 Task: Create an event for the investment portfolio review.
Action: Mouse moved to (79, 113)
Screenshot: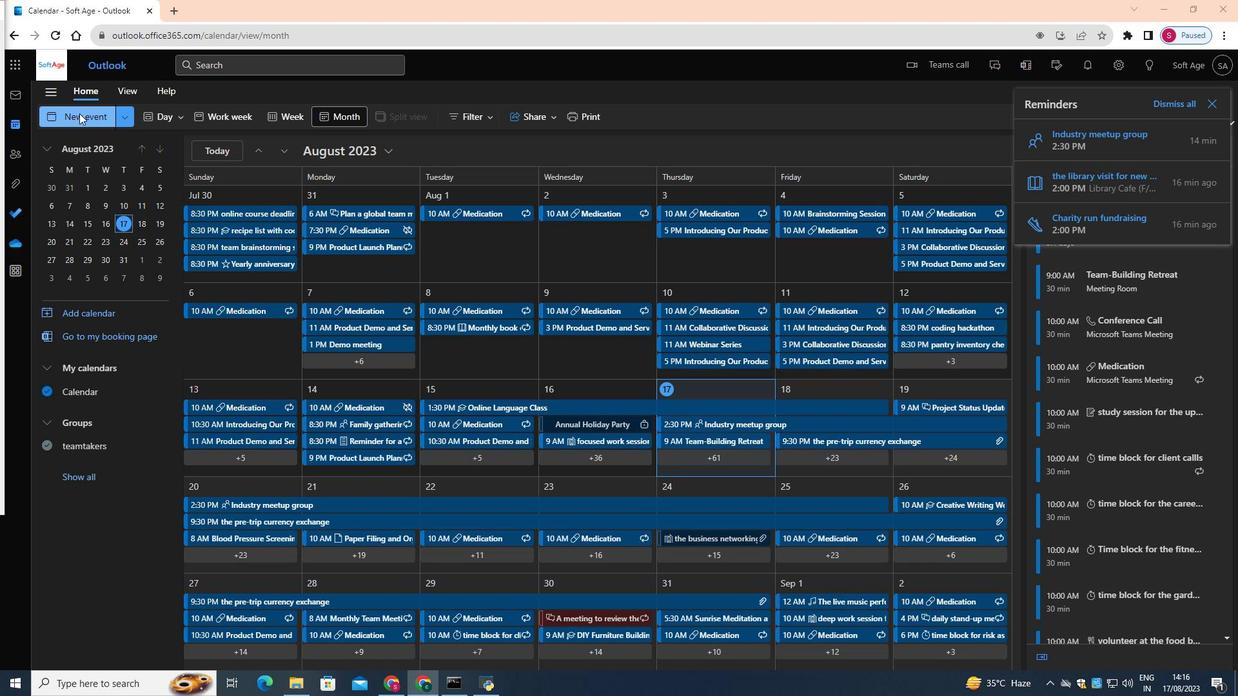 
Action: Mouse pressed left at (79, 113)
Screenshot: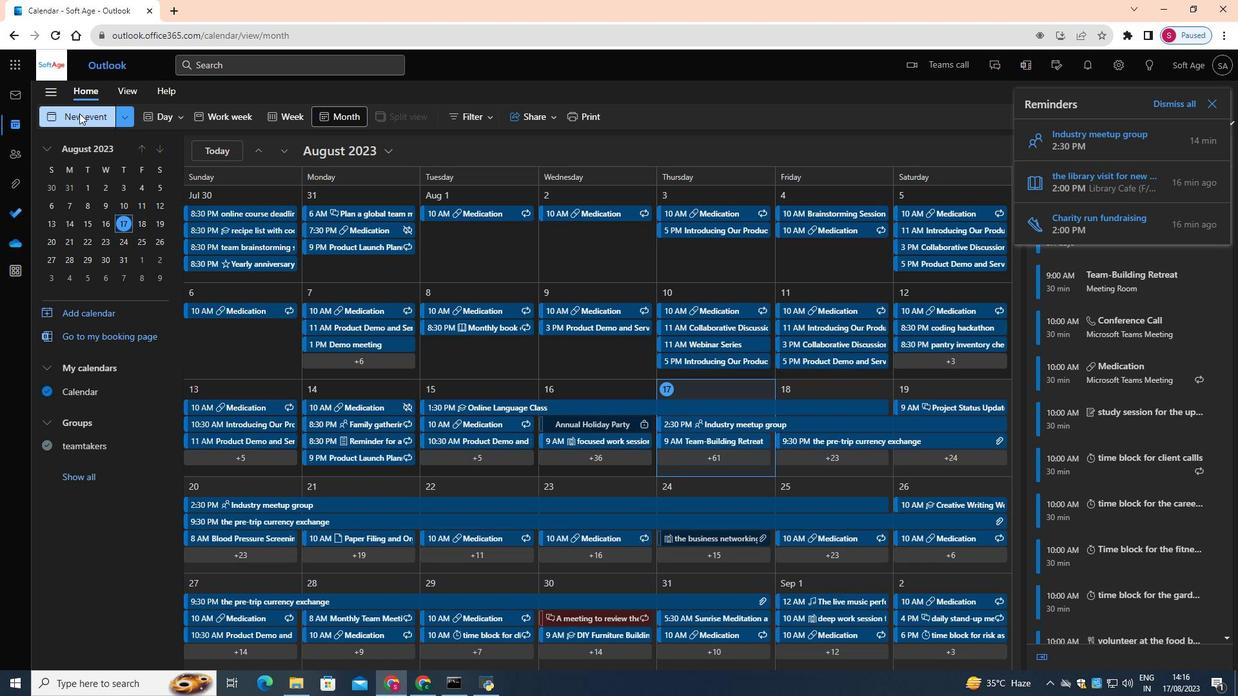 
Action: Mouse moved to (368, 197)
Screenshot: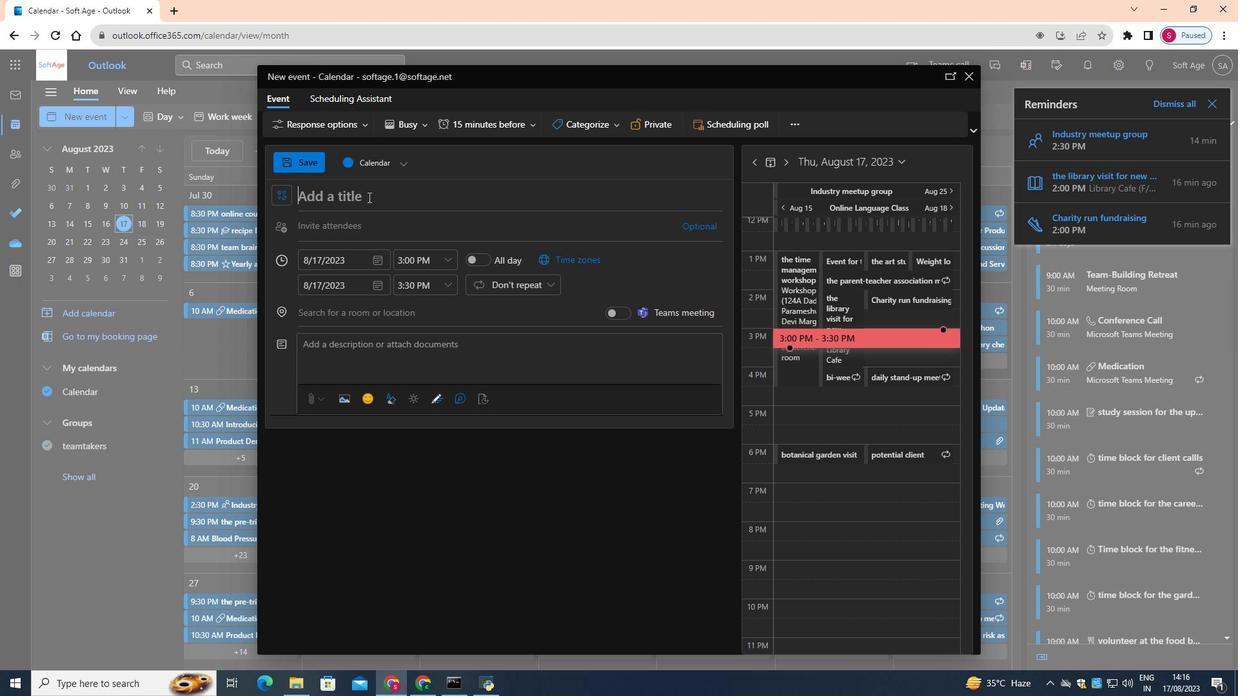 
Action: Mouse pressed left at (368, 197)
Screenshot: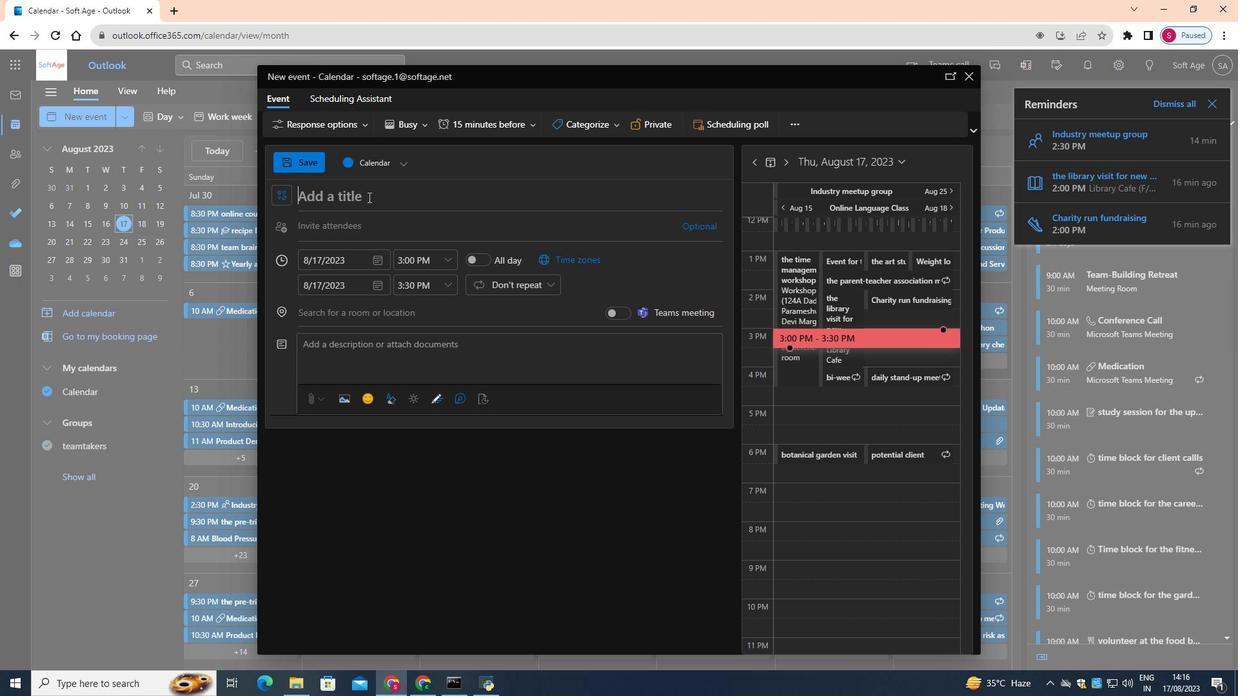 
Action: Key pressed <Key.shift>Investment<Key.space><Key.shift>Portfolio<Key.space>
Screenshot: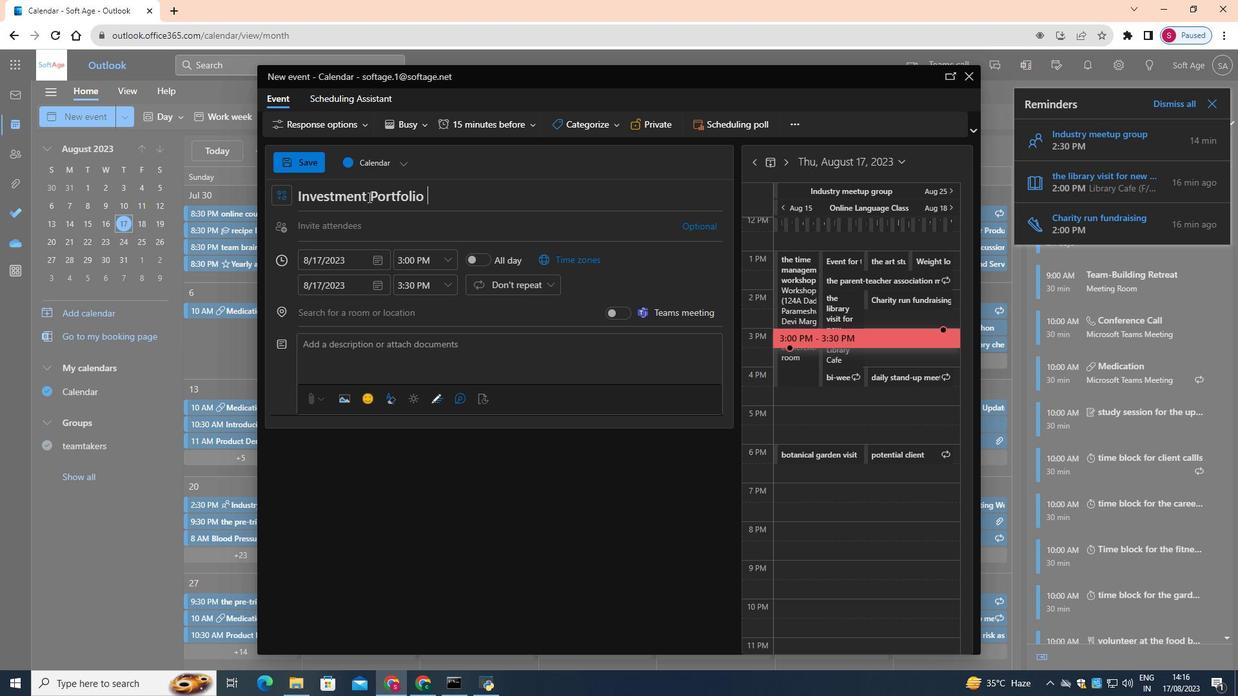 
Action: Mouse moved to (368, 197)
Screenshot: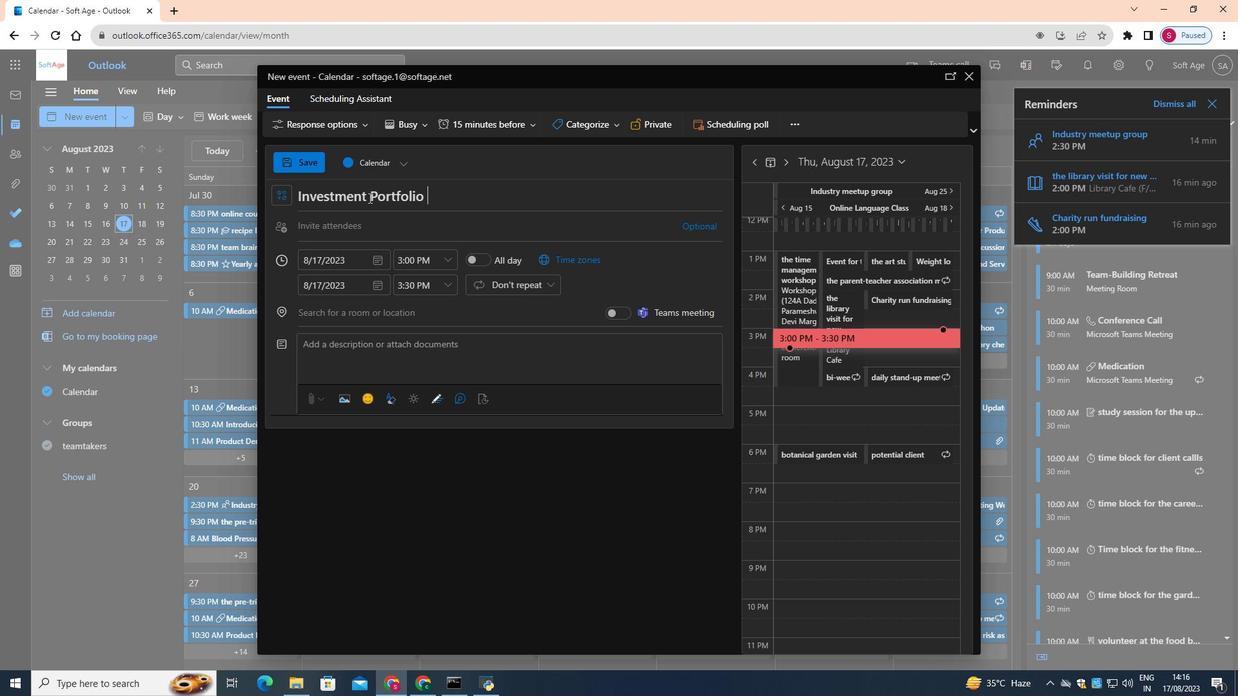 
Action: Key pressed <Key.shift>Review
Screenshot: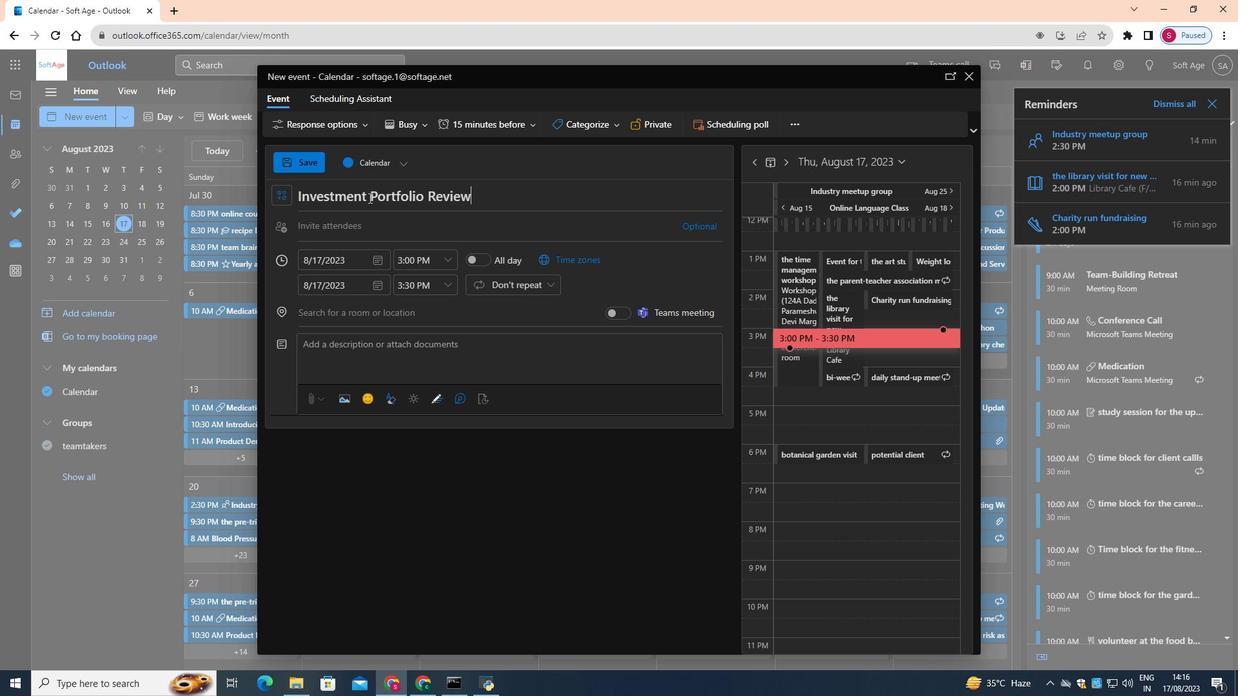 
Action: Mouse moved to (376, 262)
Screenshot: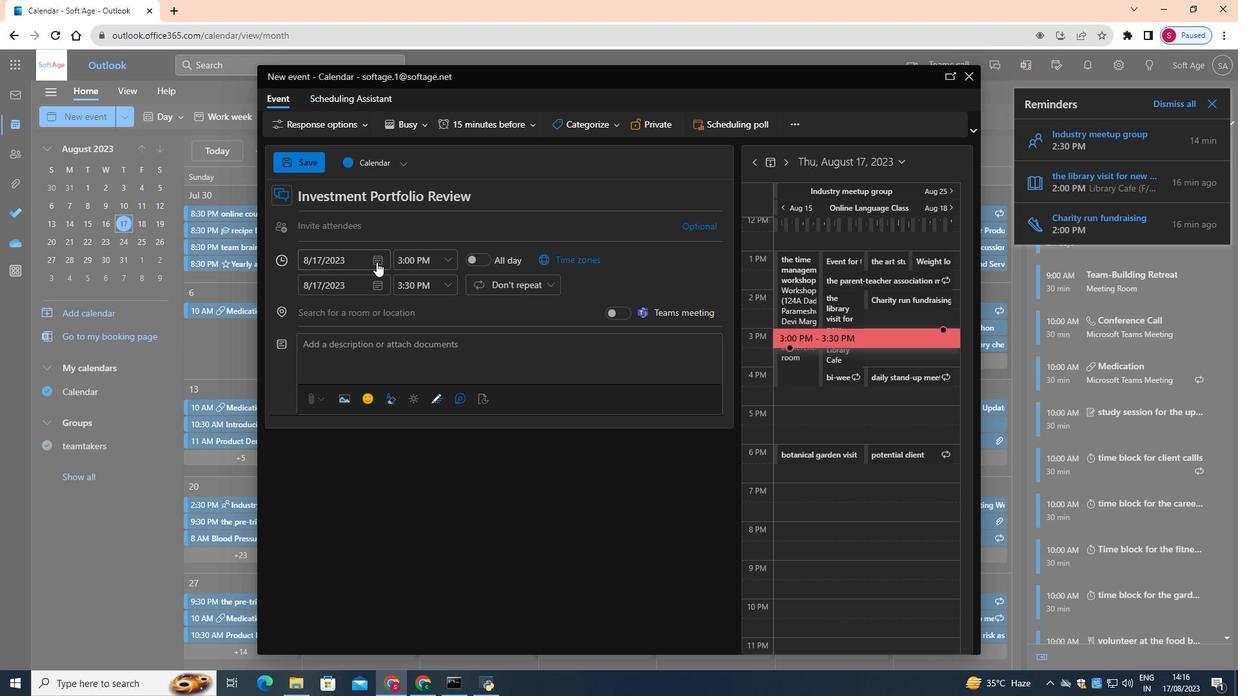 
Action: Mouse pressed left at (376, 262)
Screenshot: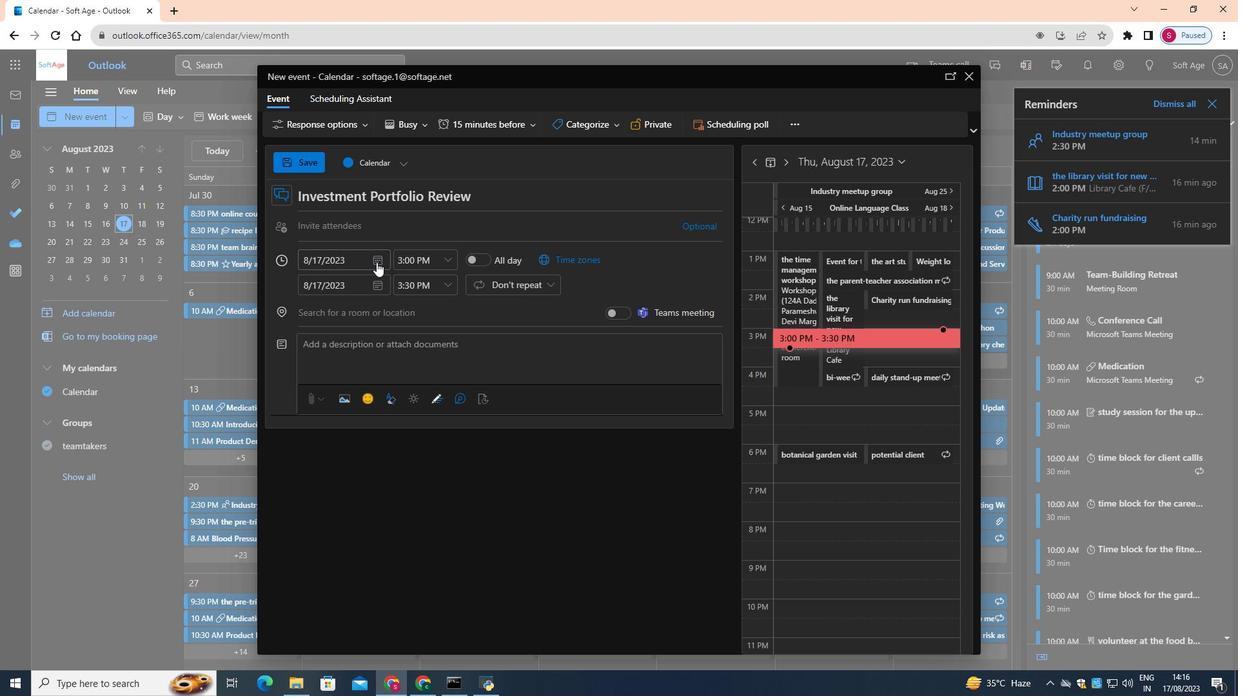 
Action: Mouse moved to (334, 379)
Screenshot: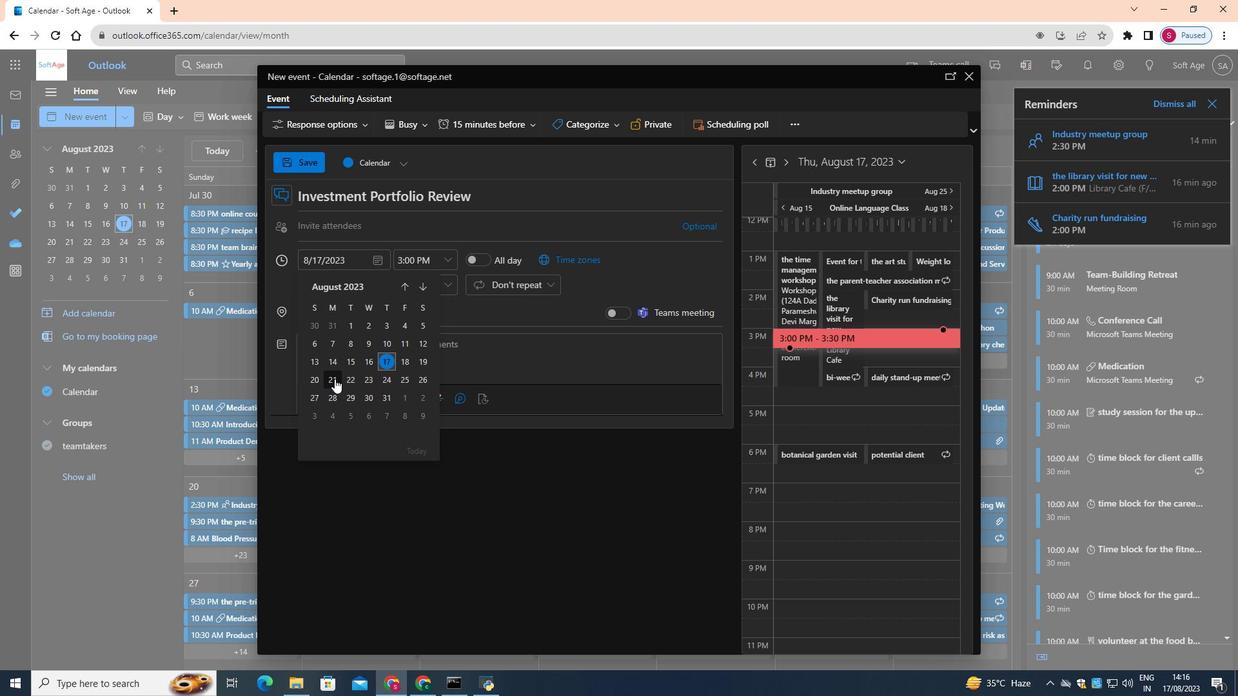 
Action: Mouse pressed left at (334, 379)
Screenshot: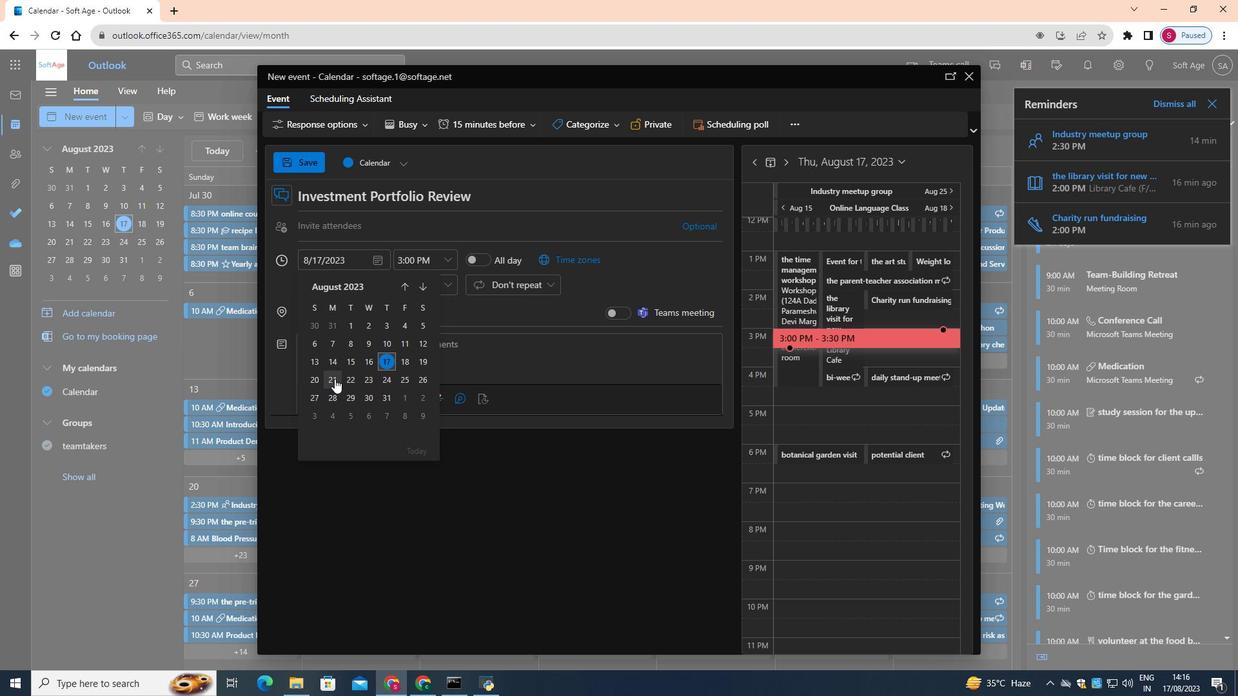 
Action: Mouse moved to (445, 262)
Screenshot: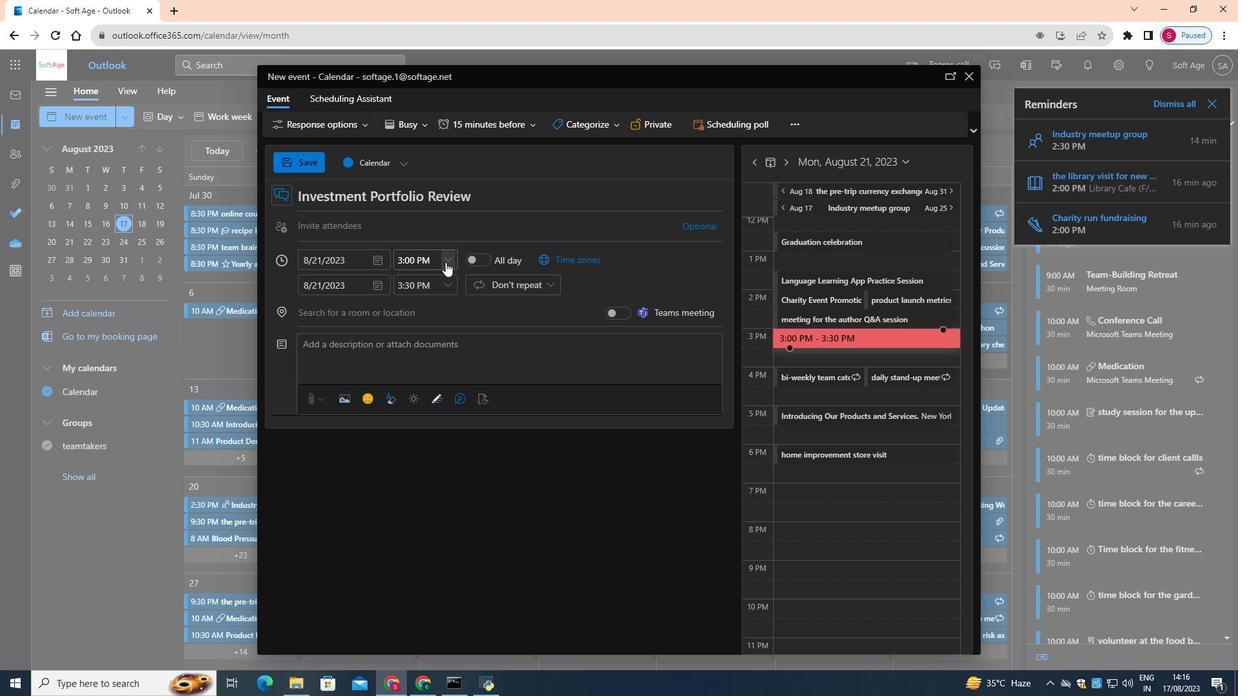 
Action: Mouse pressed left at (445, 262)
Screenshot: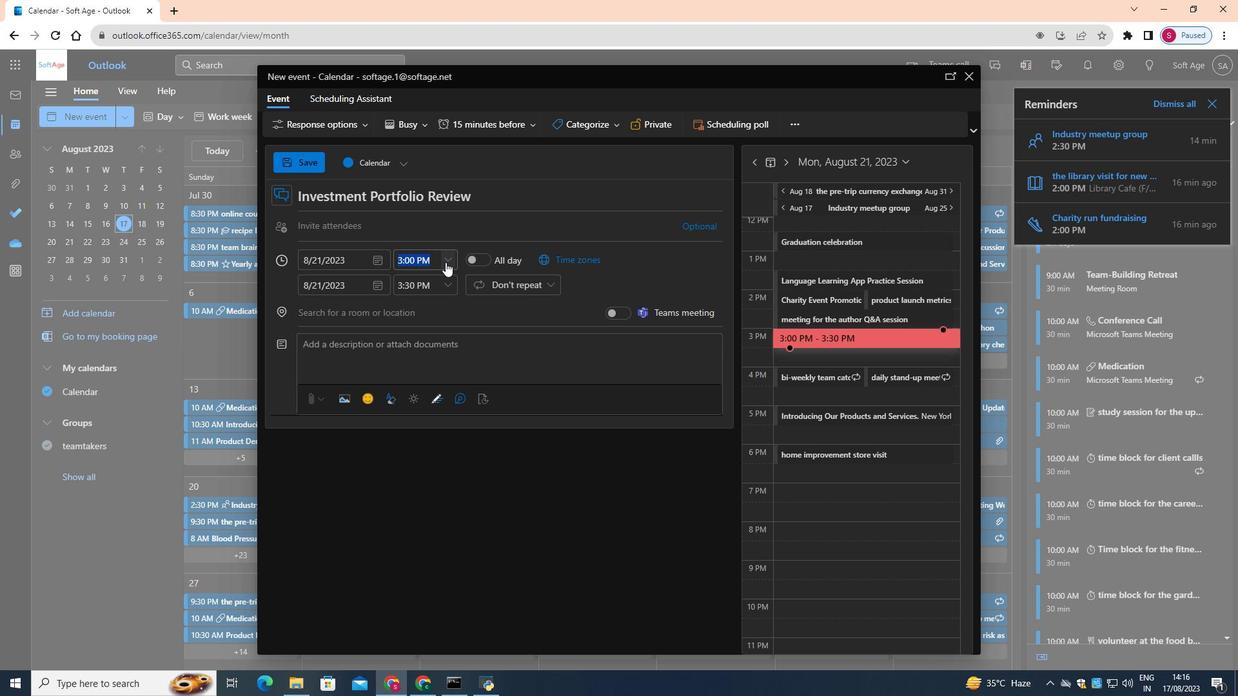 
Action: Mouse moved to (430, 284)
Screenshot: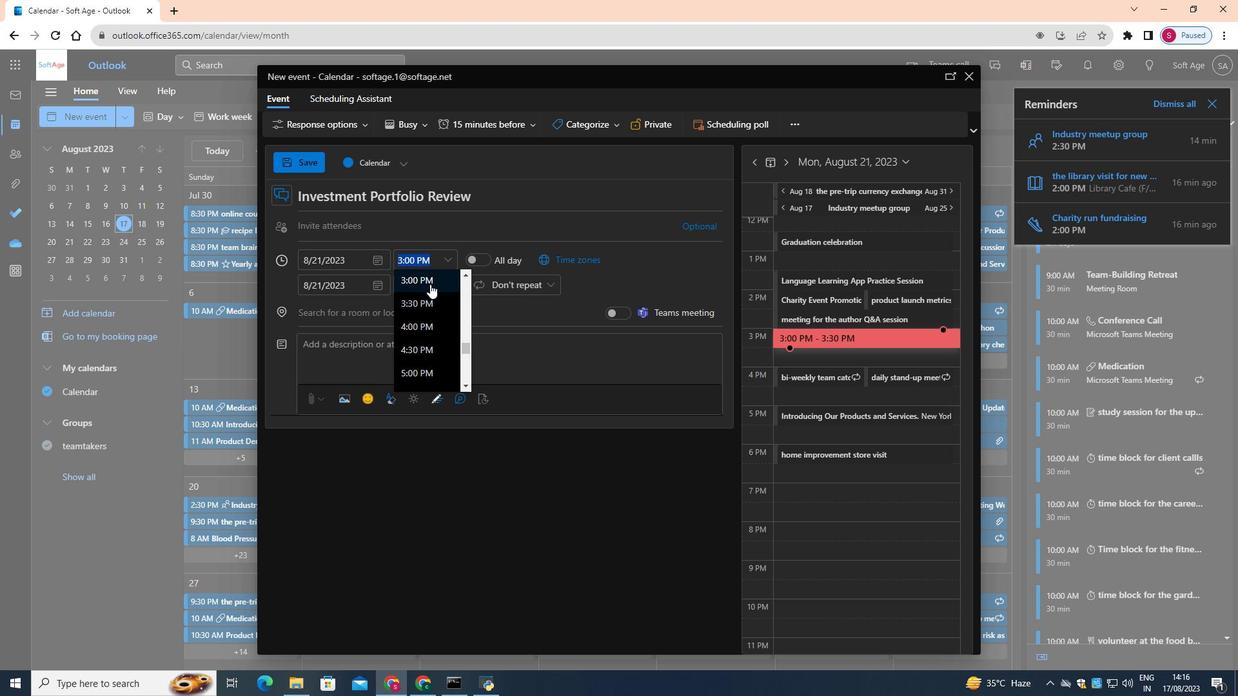 
Action: Mouse pressed left at (430, 284)
Screenshot: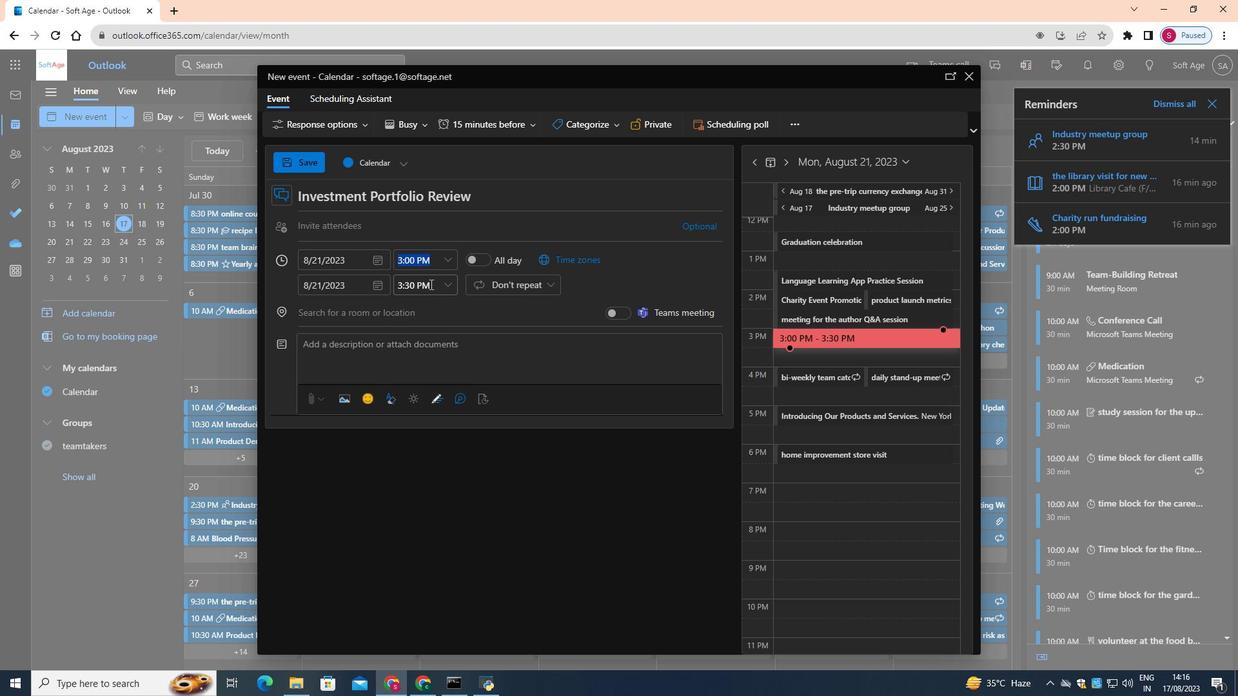 
Action: Mouse moved to (448, 284)
Screenshot: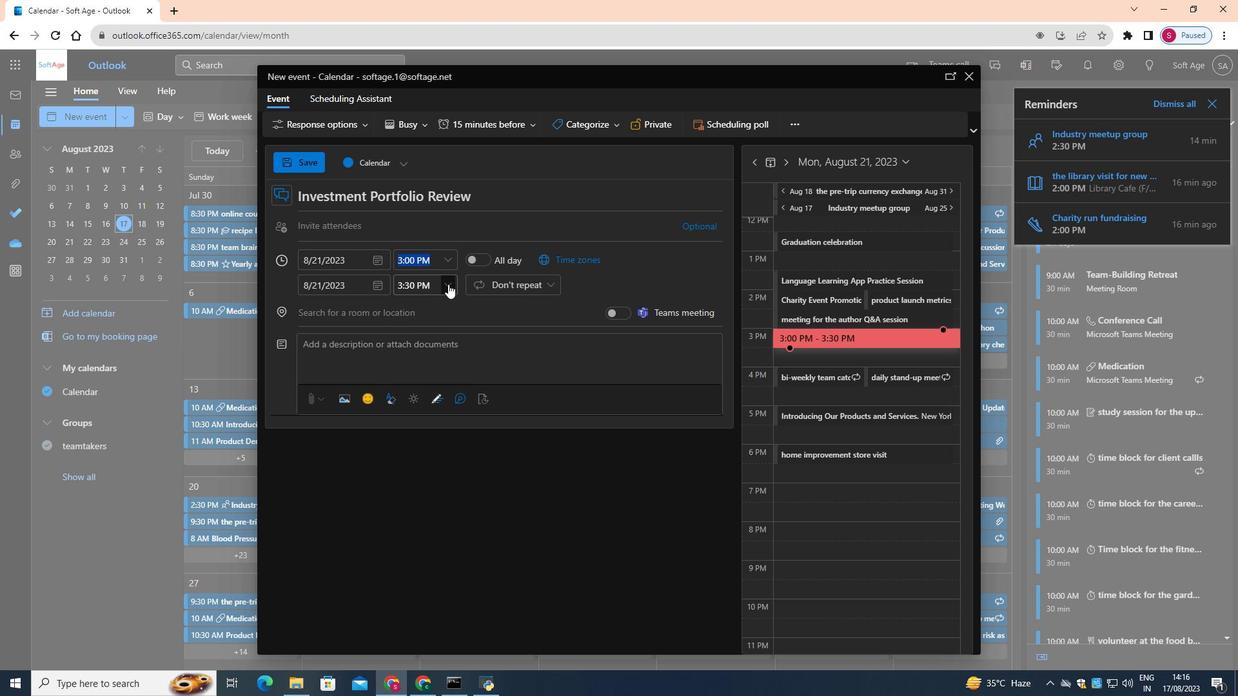 
Action: Mouse pressed left at (448, 284)
Screenshot: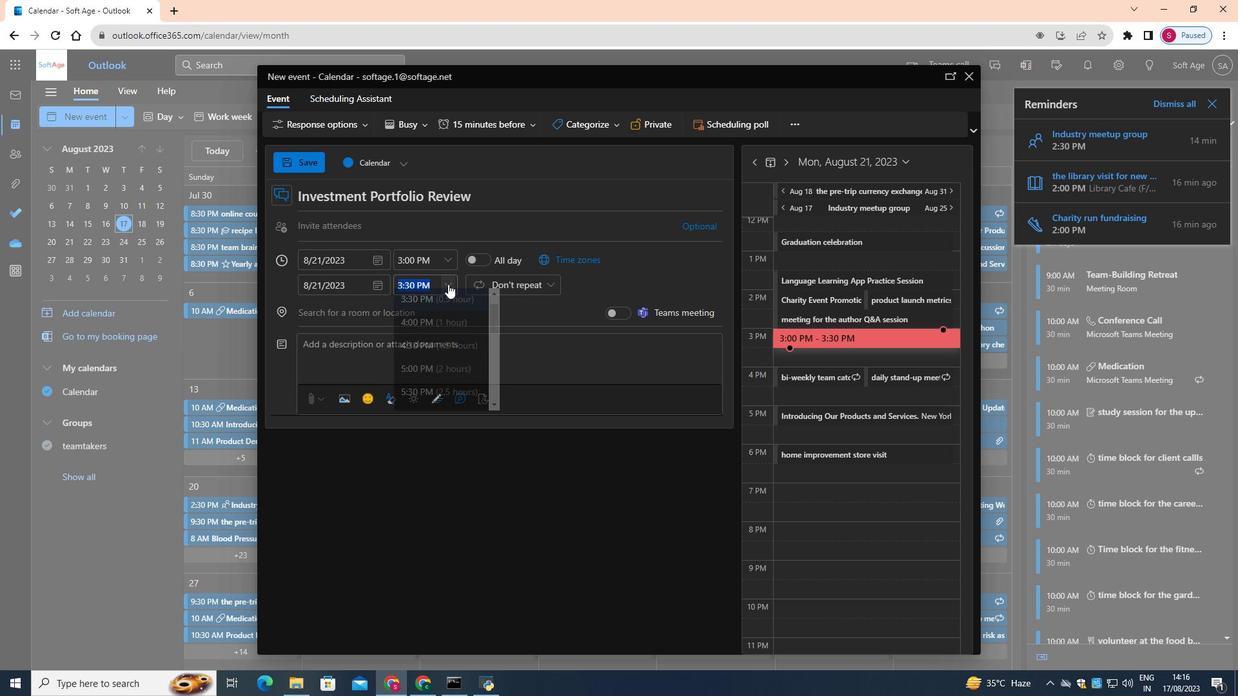 
Action: Mouse moved to (433, 371)
Screenshot: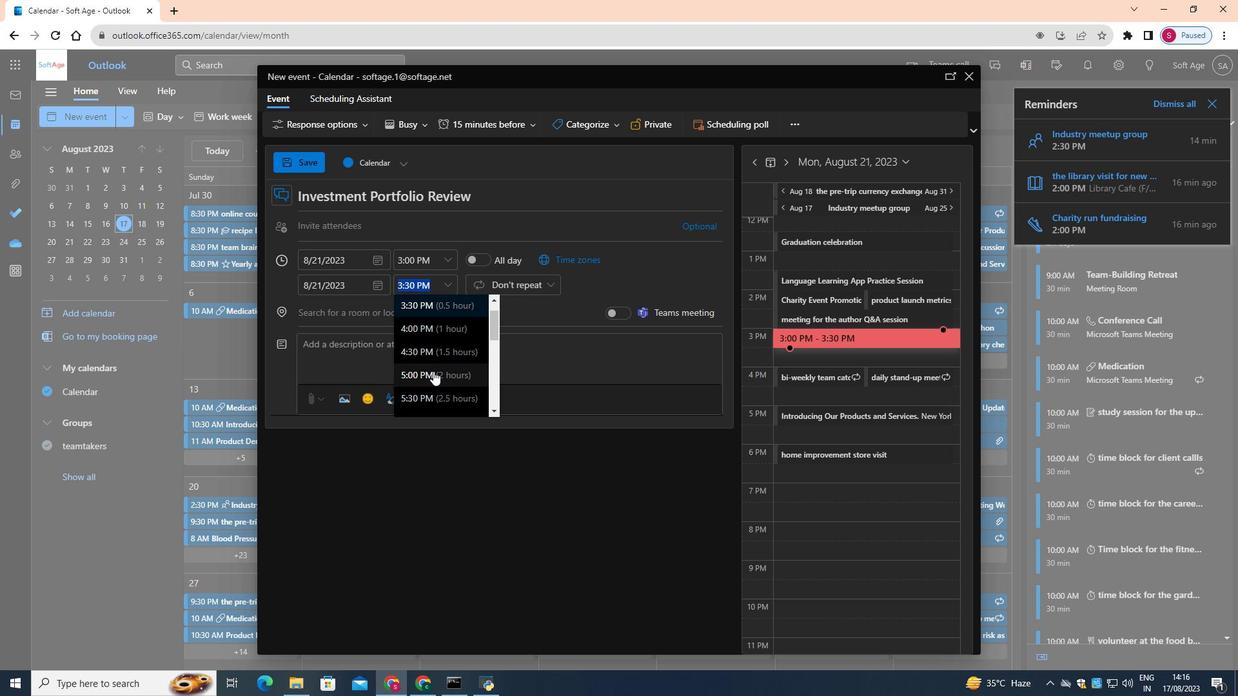 
Action: Mouse pressed left at (433, 371)
Screenshot: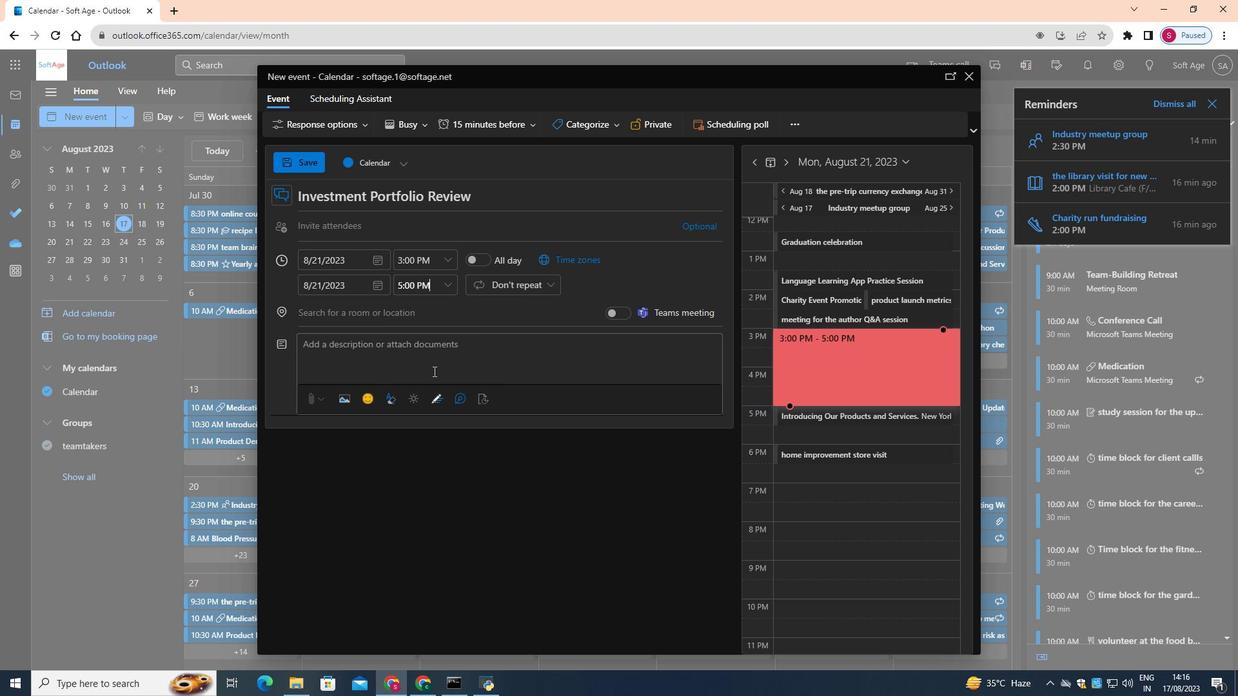 
Action: Mouse moved to (479, 350)
Screenshot: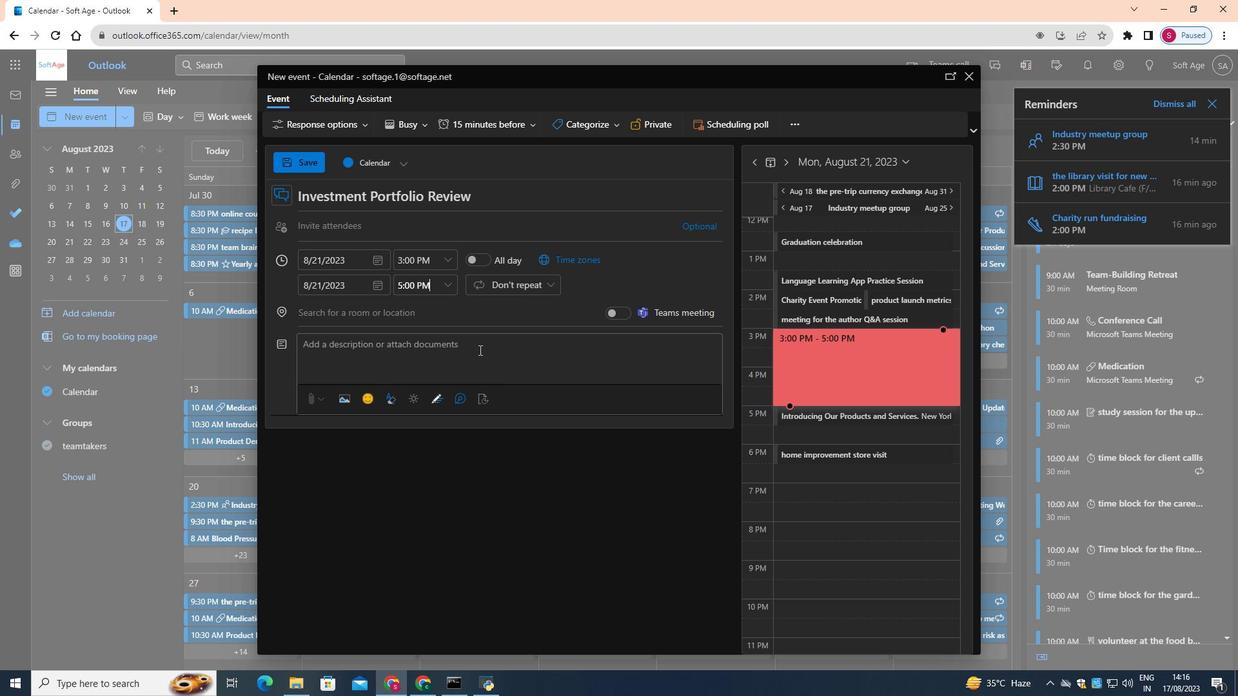 
Action: Mouse pressed left at (479, 350)
Screenshot: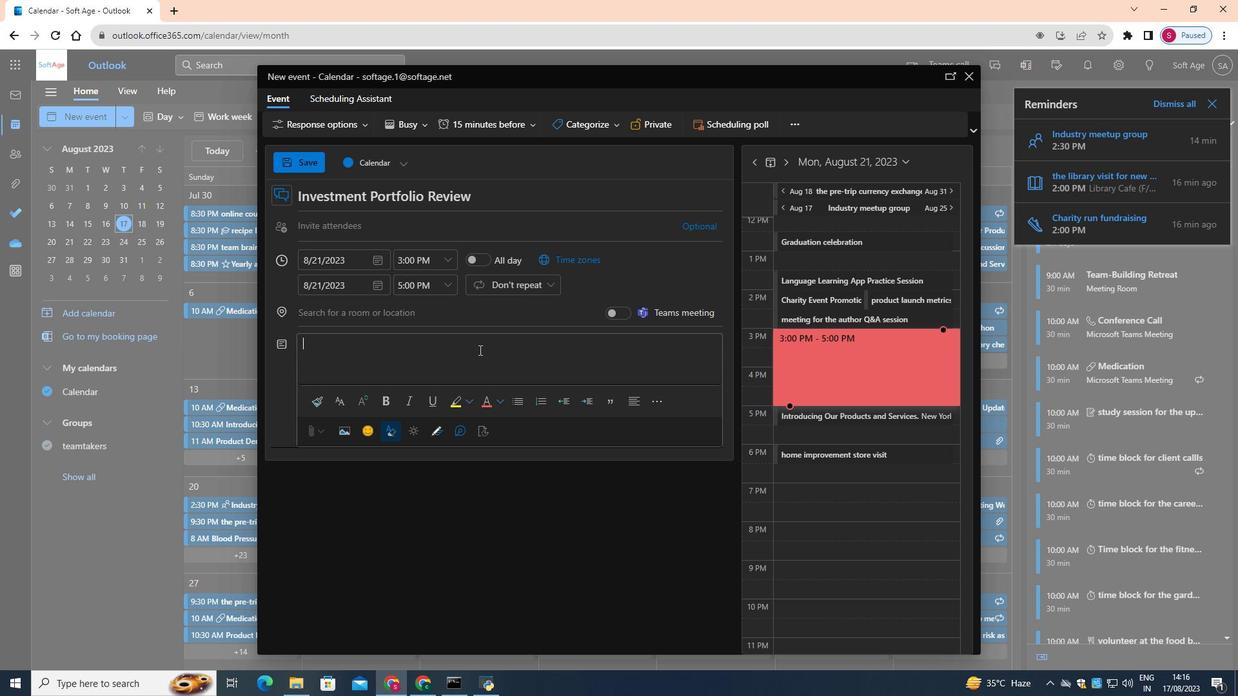 
Action: Key pressed <Key.shift>Secure<Key.space>your<Key.space>financial<Key.space>future<Key.space>with<Key.space>an<Key.space><Key.shift>Investment<Key.space><Key.shift>Portfolio<Key.space><Key.shift>Review<Key.space><Key.shift>Consultation.<Key.space><Key.shift>Join<Key.space>us<Key.space>for<Key.space>a<Key.space>personalized<Key.space>session<Key.space>where<Key.space>you'll<Key.space>receive<Key.space>expert<Key.space>insights<Key.space>and<Key.space>recommendations<Key.space>to<Key.space>optimize<Key.space>your<Key.space>investment<Key.space>strategy.
Screenshot: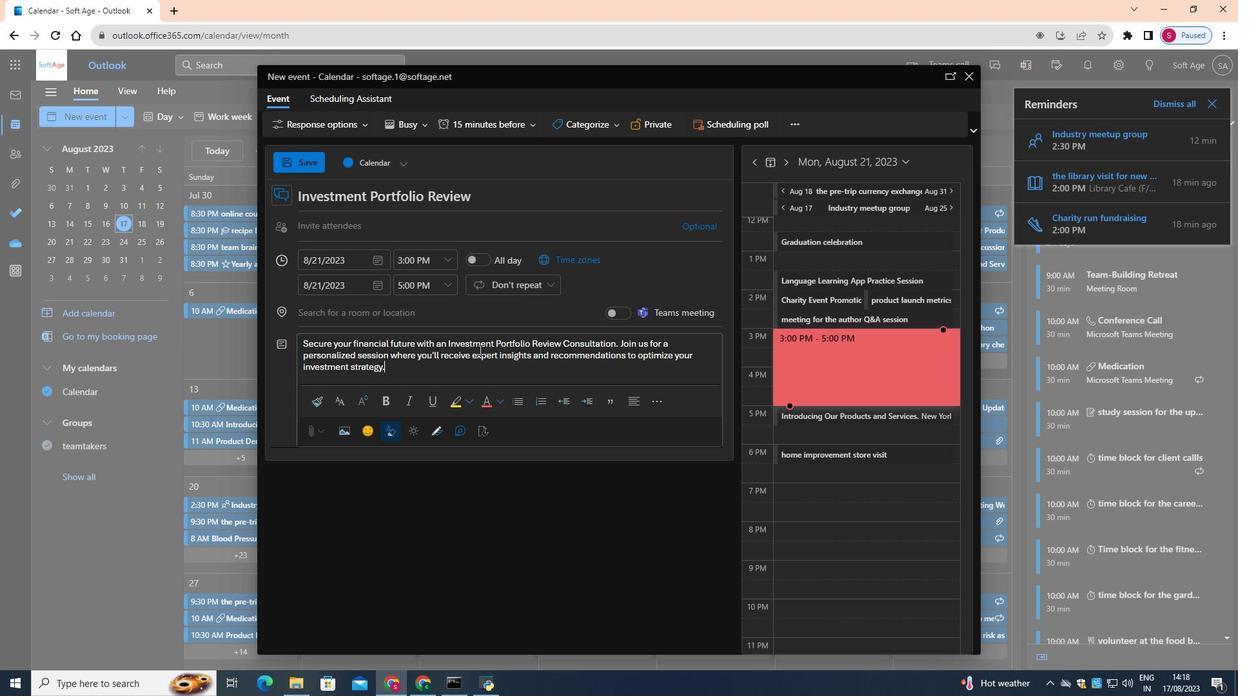 
Action: Mouse moved to (304, 343)
Screenshot: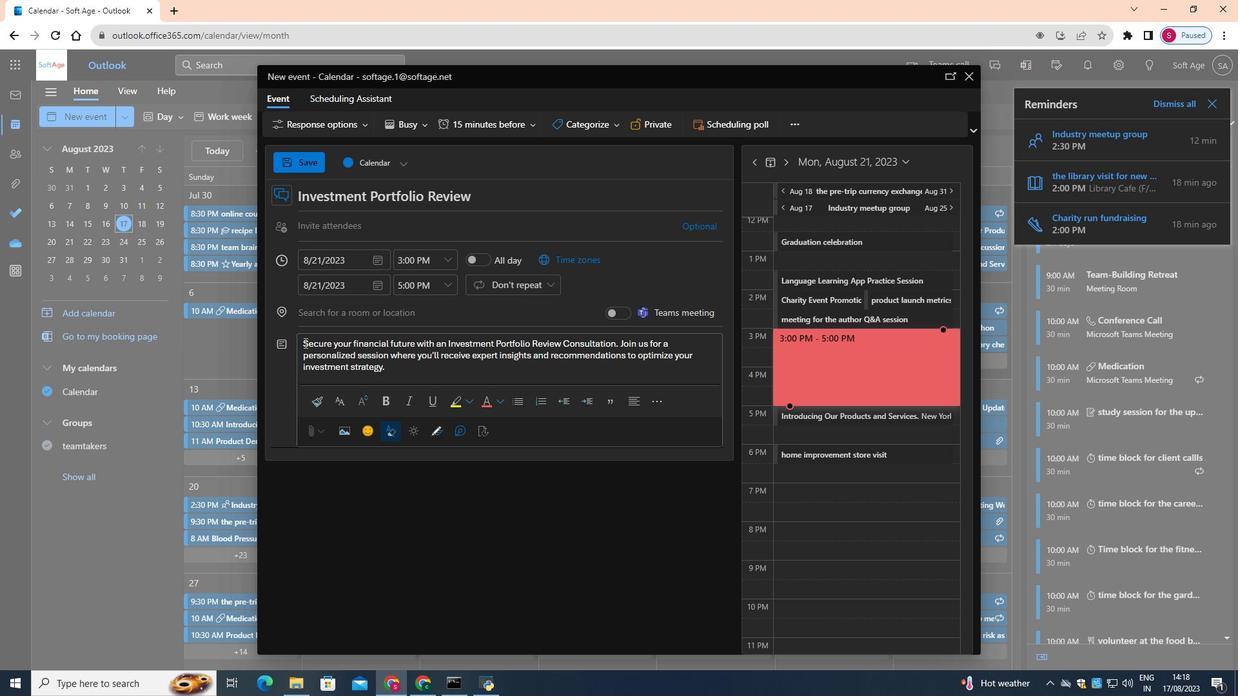 
Action: Mouse pressed left at (304, 343)
Screenshot: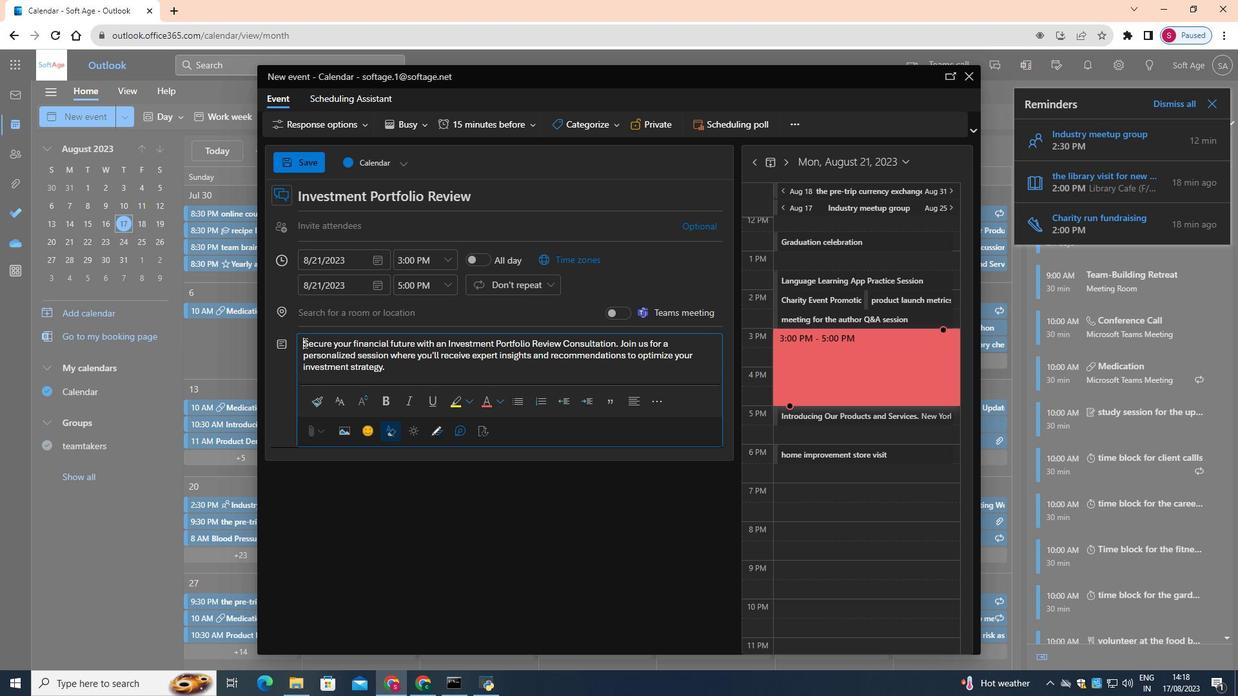 
Action: Mouse moved to (501, 404)
Screenshot: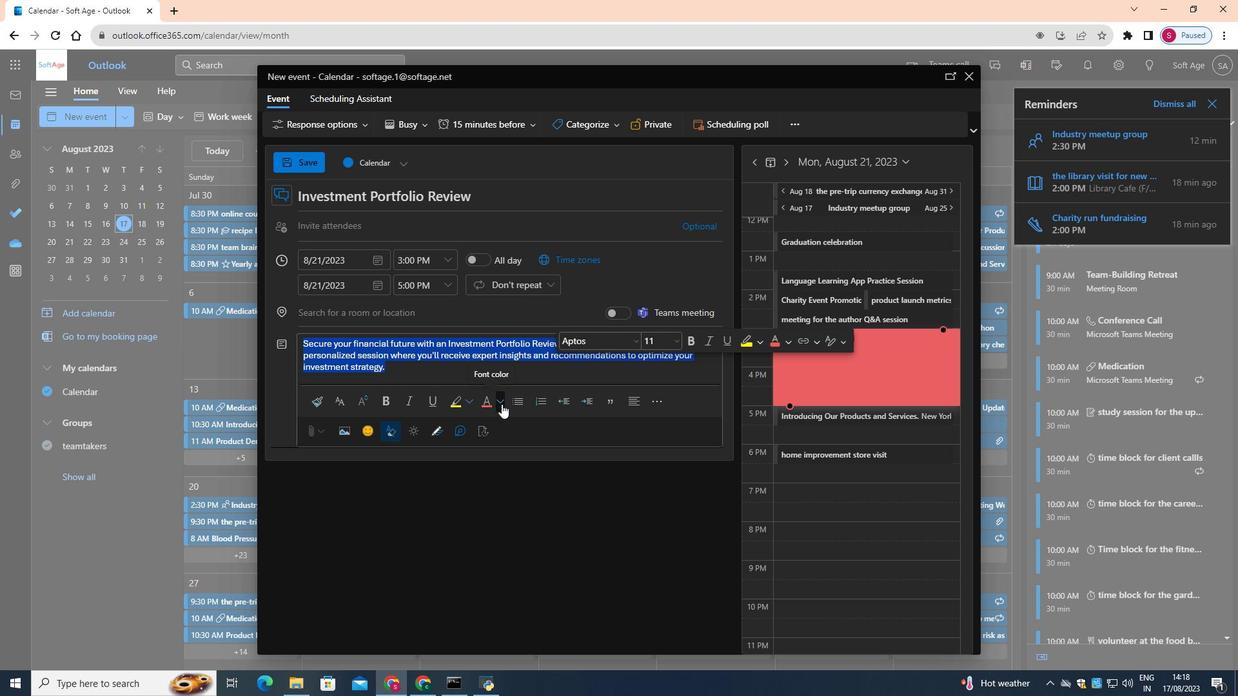 
Action: Mouse pressed left at (501, 404)
Screenshot: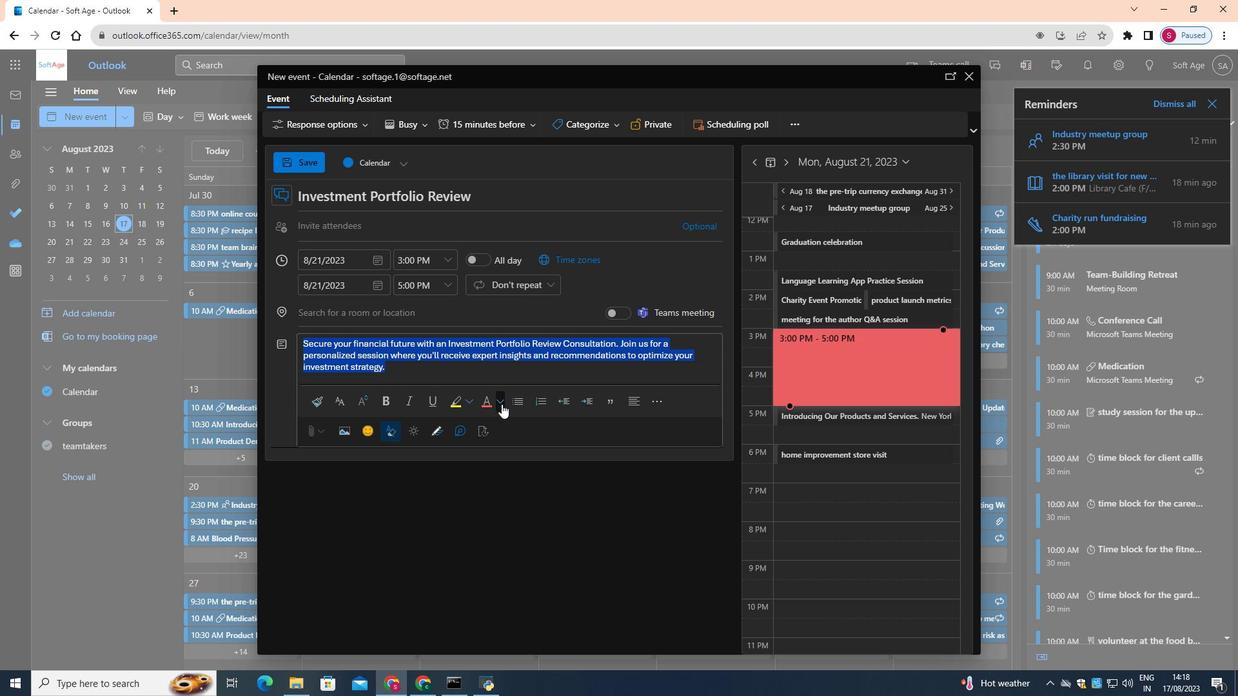 
Action: Mouse moved to (513, 455)
Screenshot: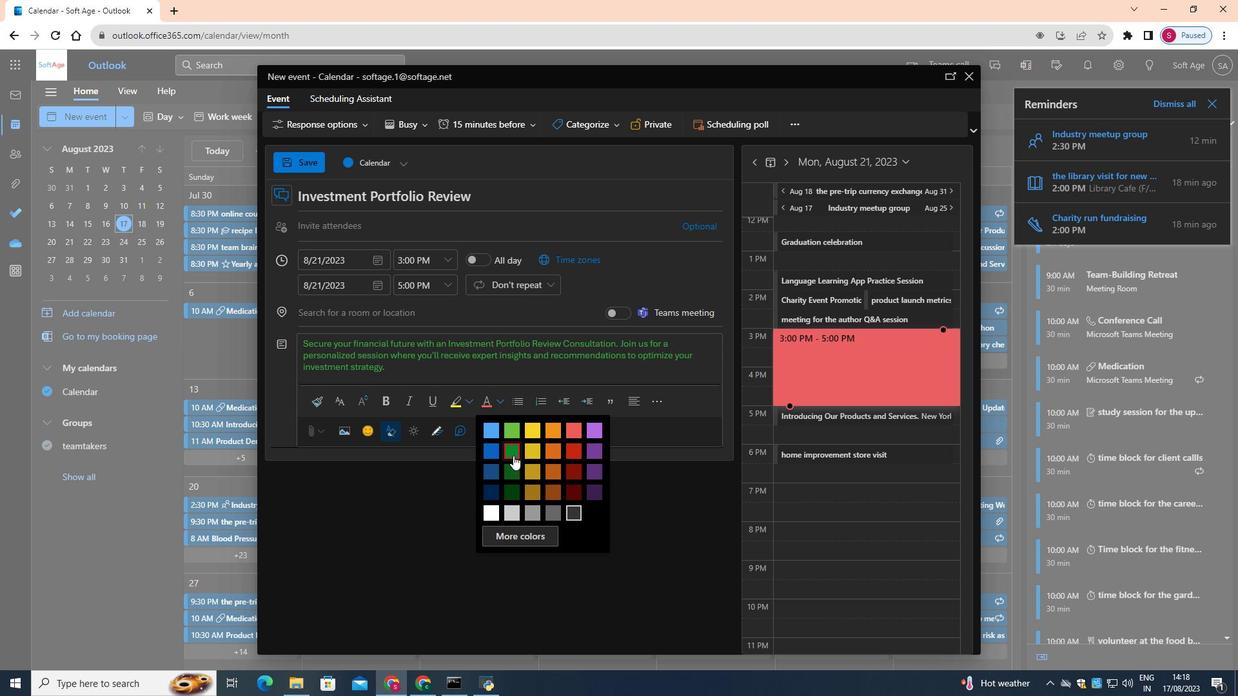 
Action: Mouse pressed left at (513, 455)
Screenshot: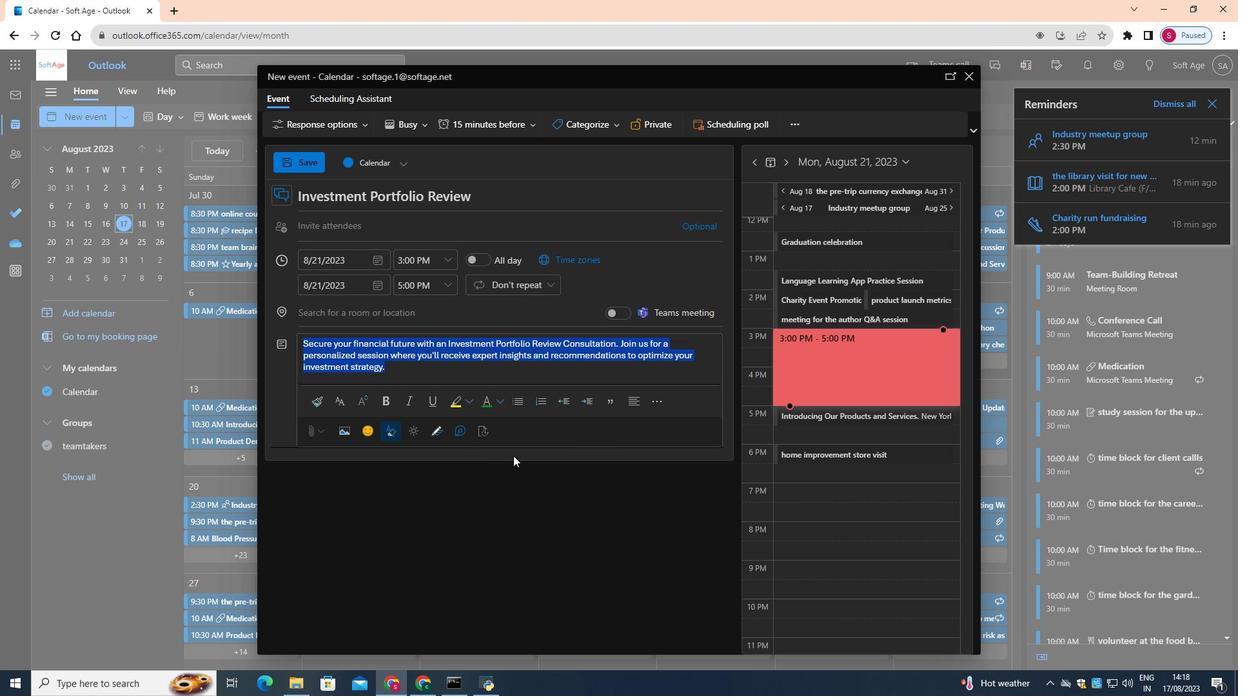
Action: Mouse moved to (313, 165)
Screenshot: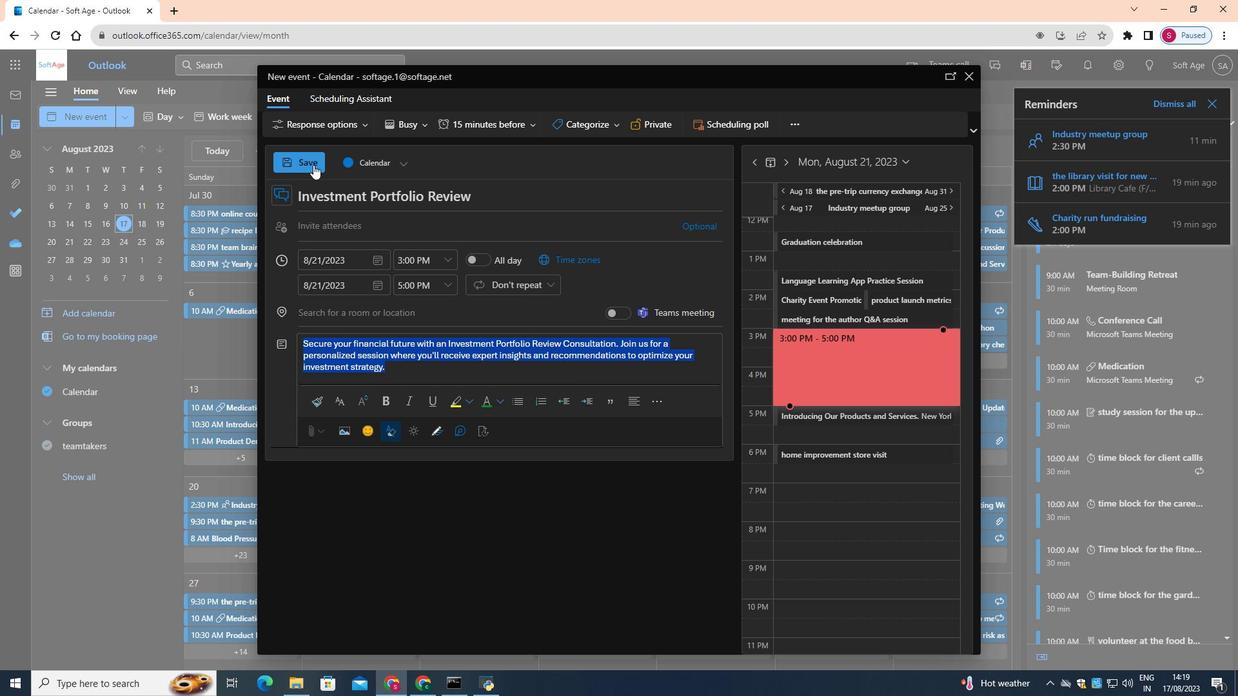 
Action: Mouse pressed left at (313, 165)
Screenshot: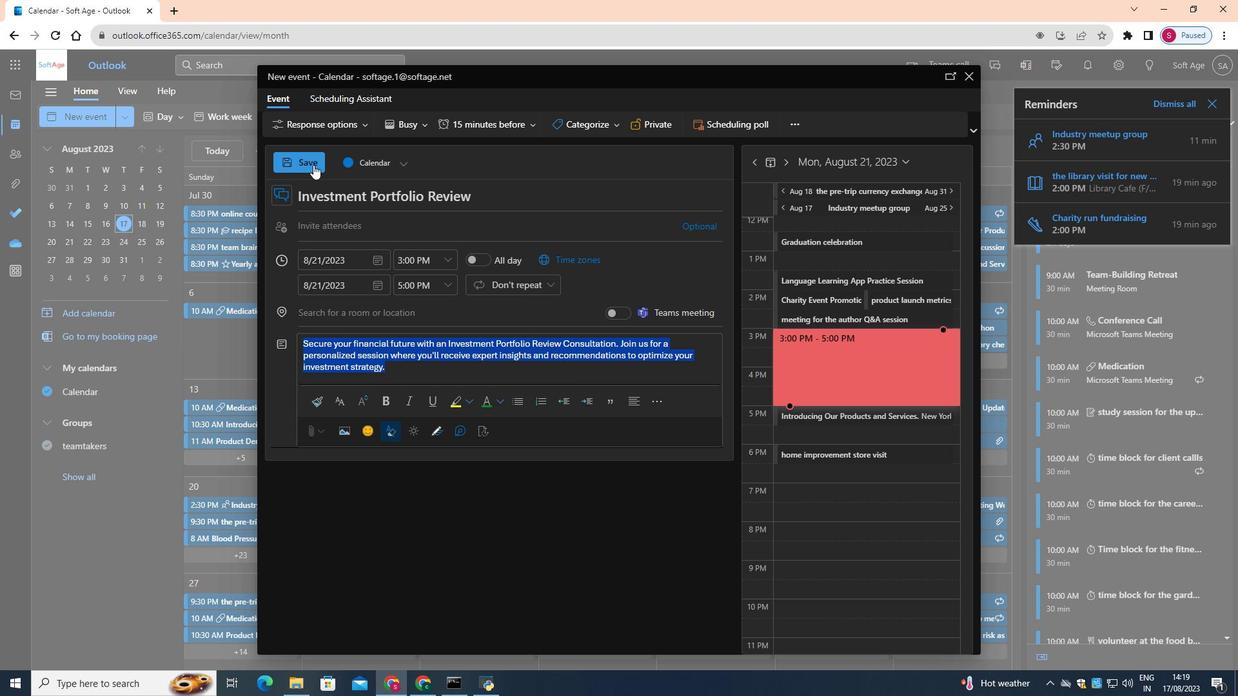 
